 Task: Create in the project ZoomOut and in the Backlog issue 'Create a new online platform for online health and wellness courses with advanced fitness tracking and personalized nutrition features' a child issue 'Email campaign conversion rate tracking and analysis', and assign it to team member softage.3@softage.net.
Action: Mouse moved to (461, 305)
Screenshot: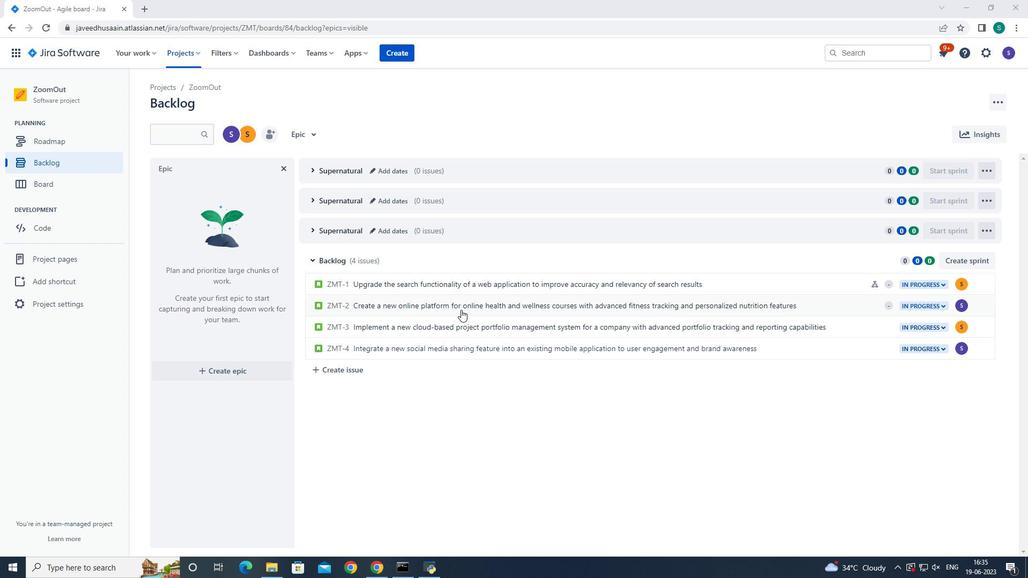 
Action: Mouse pressed left at (461, 305)
Screenshot: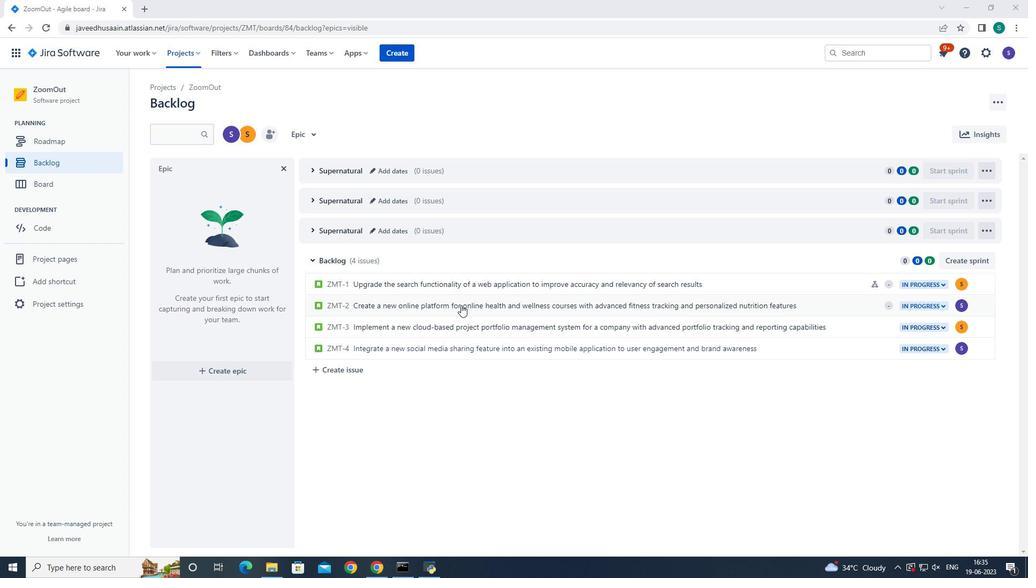 
Action: Mouse moved to (842, 257)
Screenshot: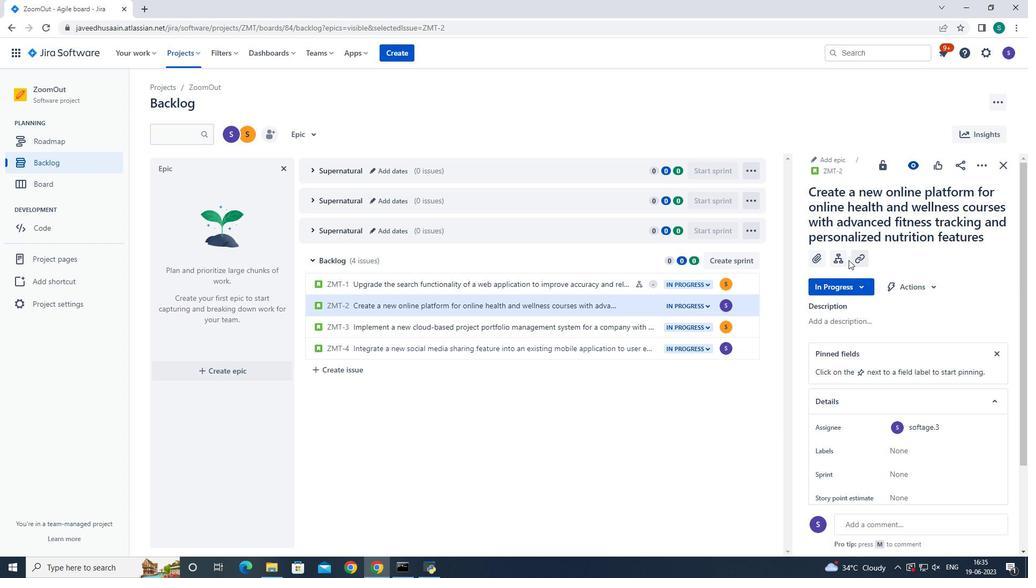 
Action: Mouse pressed left at (842, 257)
Screenshot: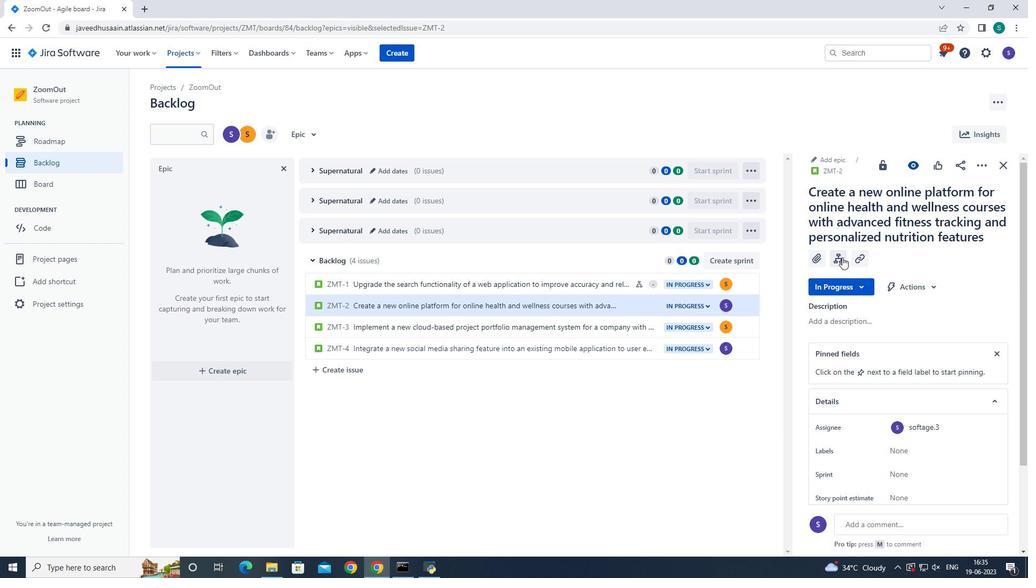 
Action: Mouse moved to (857, 348)
Screenshot: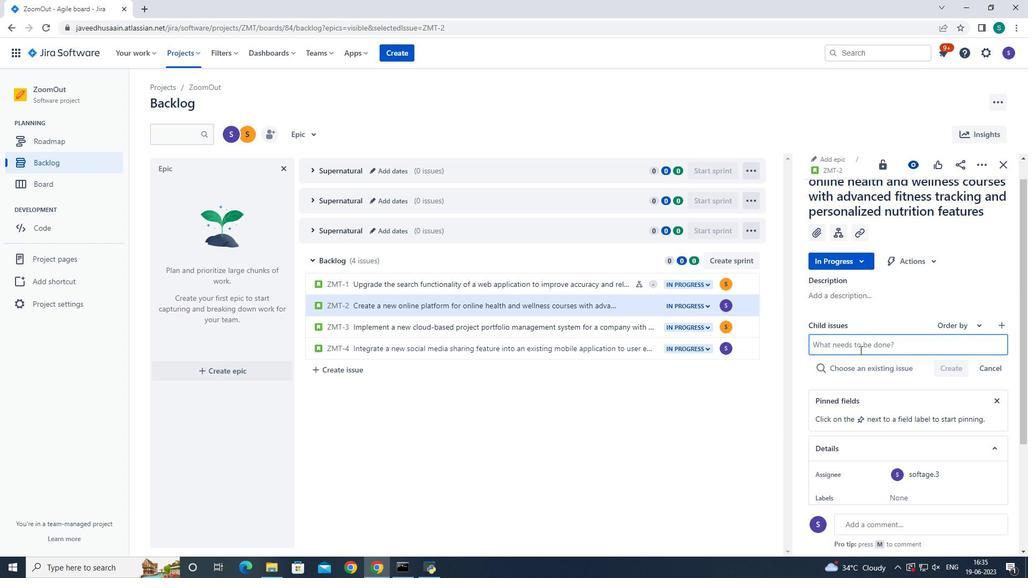 
Action: Mouse pressed left at (857, 348)
Screenshot: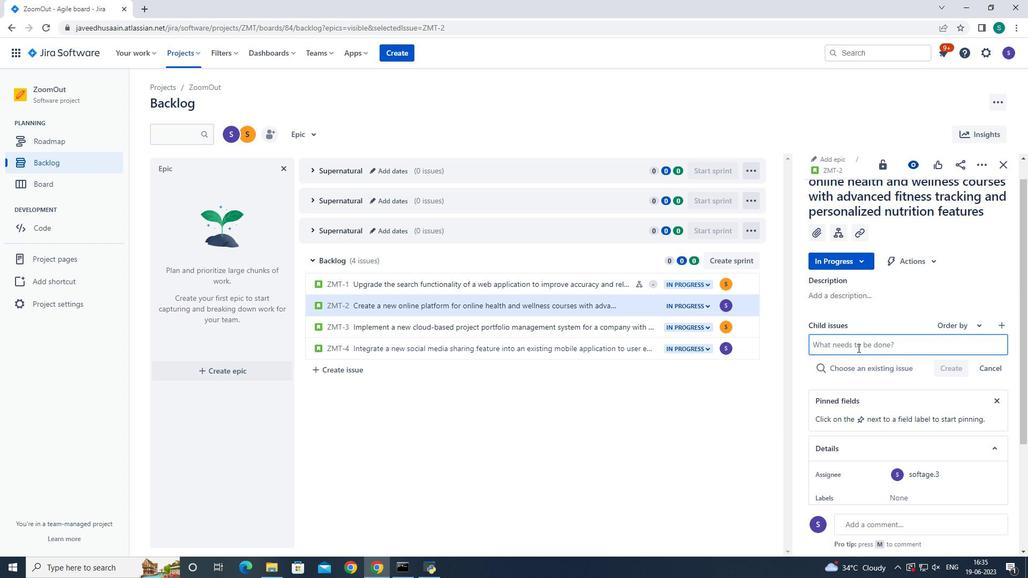 
Action: Key pressed <Key.shift>Emailk<Key.backspace><Key.space>campaign
Screenshot: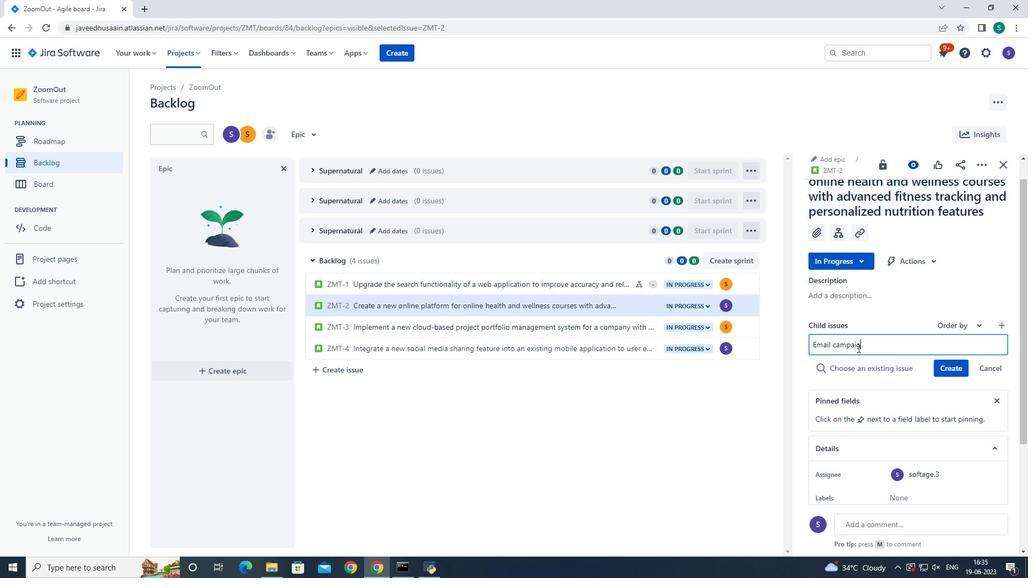 
Action: Mouse moved to (1030, 341)
Screenshot: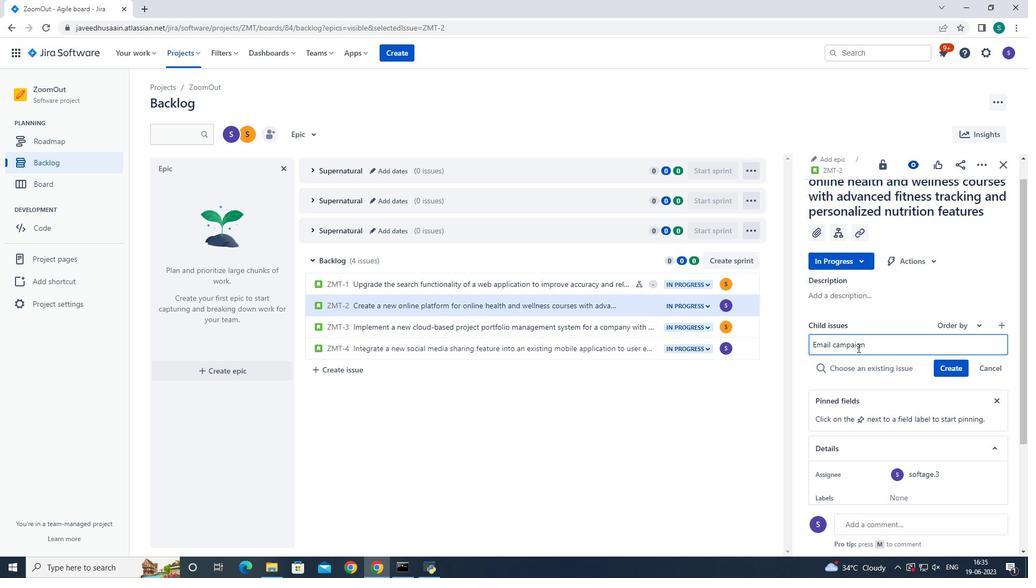 
Action: Key pressed <Key.backspace><Key.backspace><Key.backspace><Key.backspace><Key.backspace>paign<Key.space>conversu<Key.backspace>ion<Key.space>rate<Key.space>tracking<Key.space>and<Key.space>analysis
Screenshot: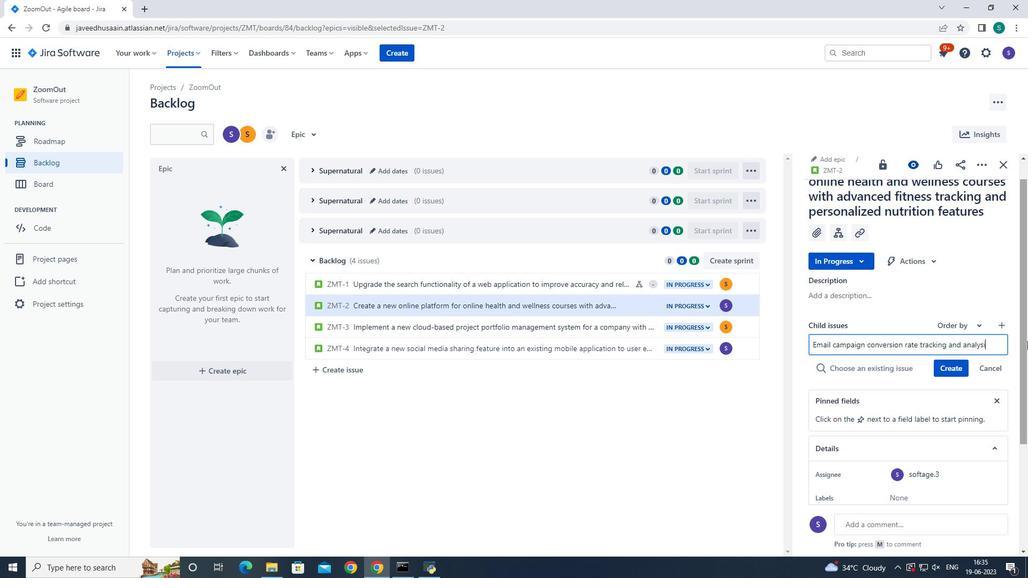 
Action: Mouse moved to (951, 370)
Screenshot: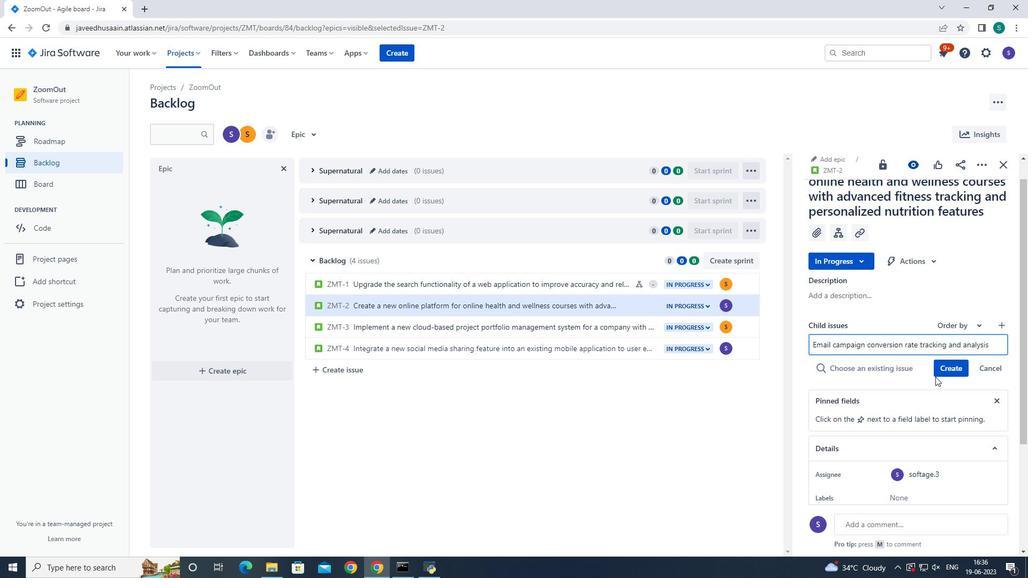 
Action: Mouse pressed left at (951, 370)
Screenshot: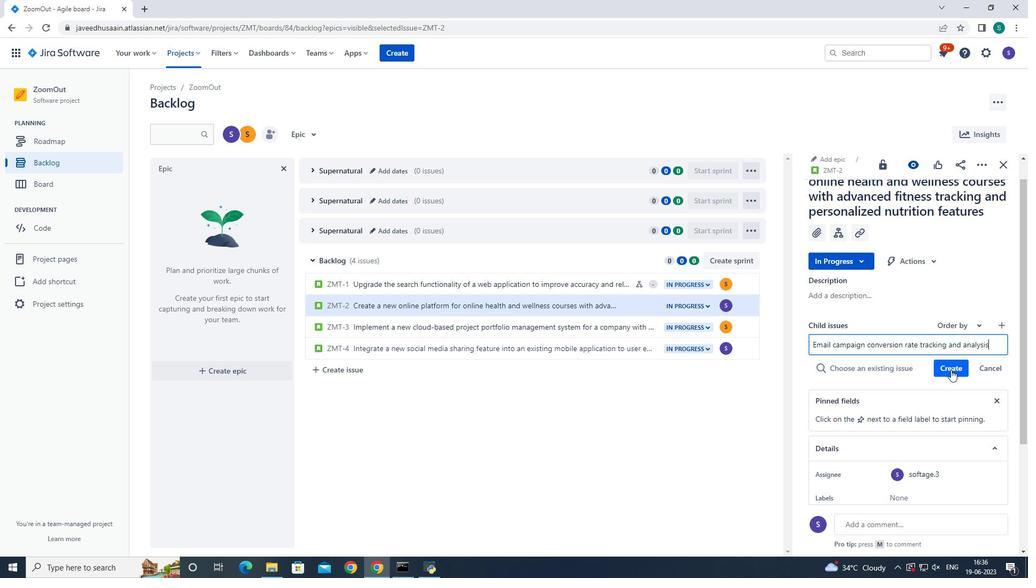 
Action: Mouse moved to (963, 350)
Screenshot: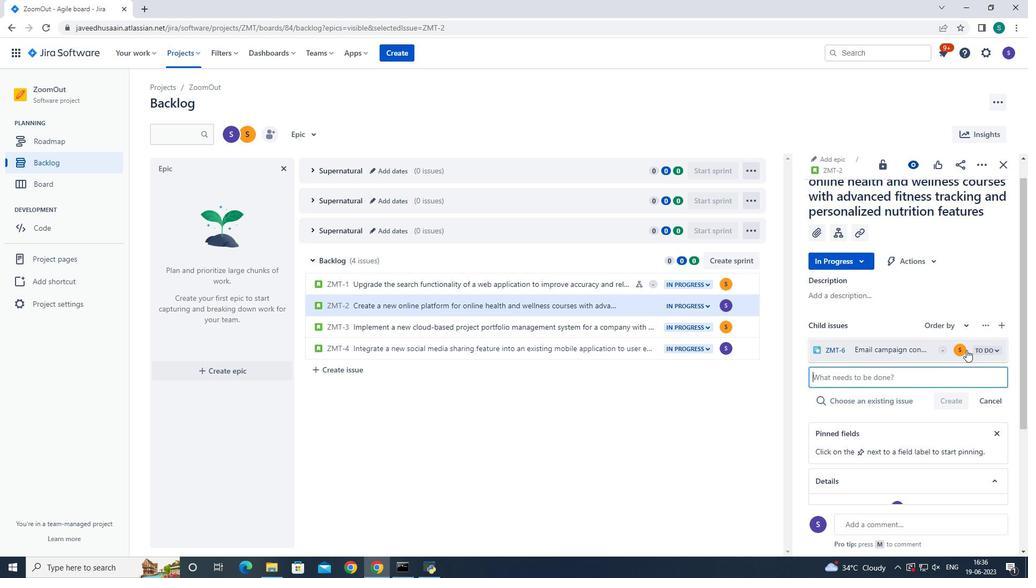
Action: Mouse pressed left at (963, 350)
Screenshot: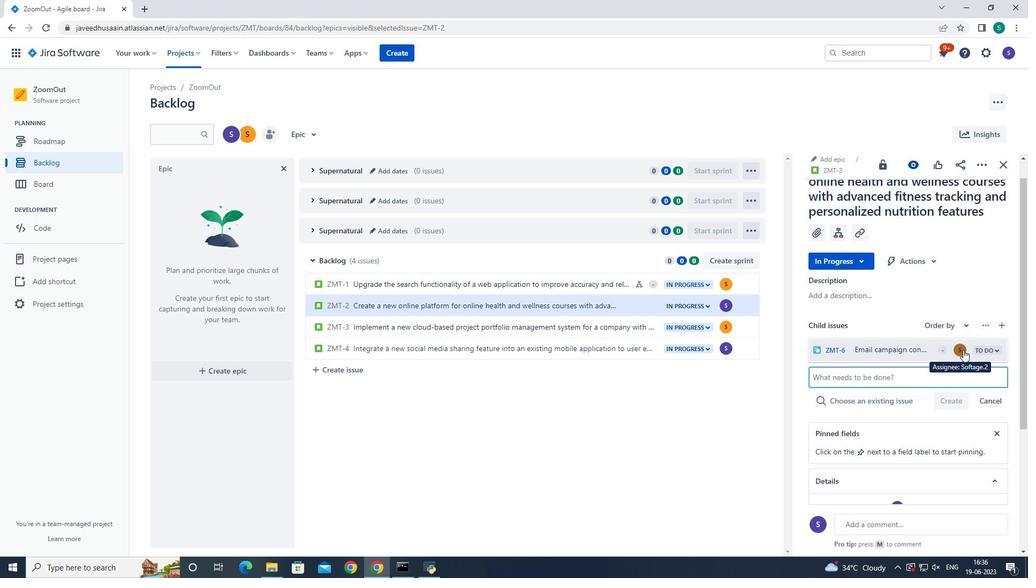 
Action: Mouse moved to (936, 342)
Screenshot: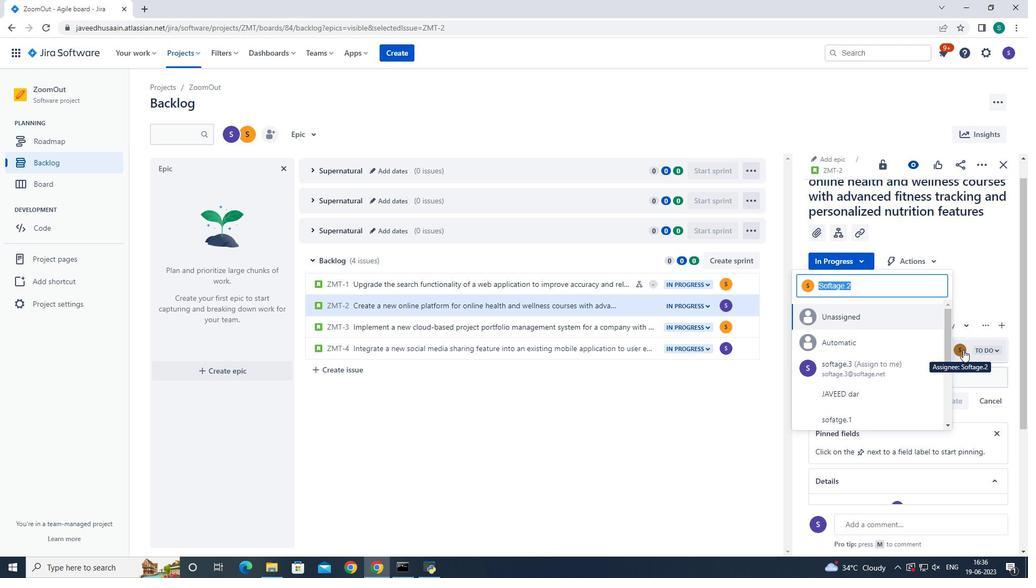 
Action: Key pressed <Key.backspace>softage.3<Key.shift>@softage.net
Screenshot: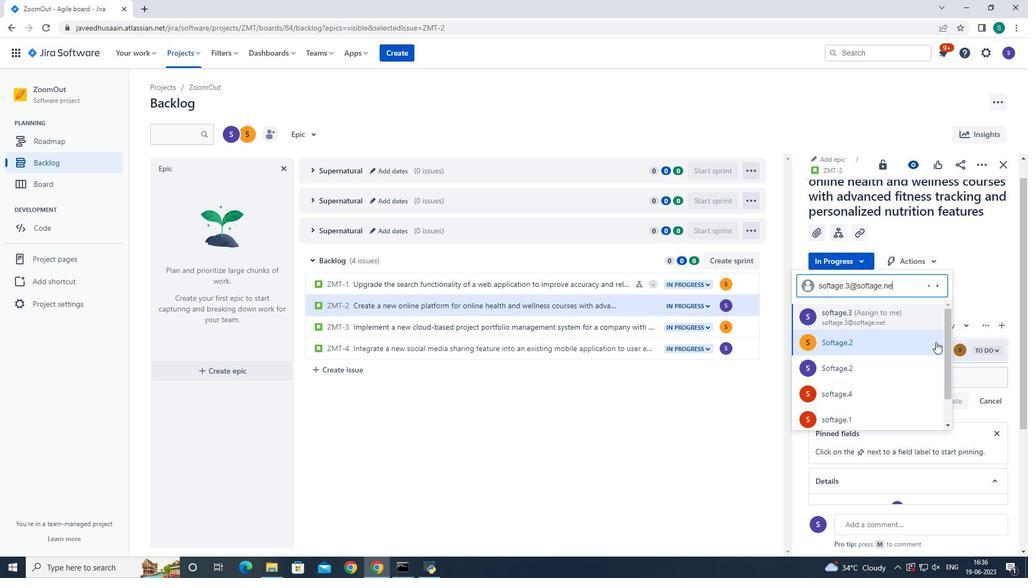
Action: Mouse moved to (849, 355)
Screenshot: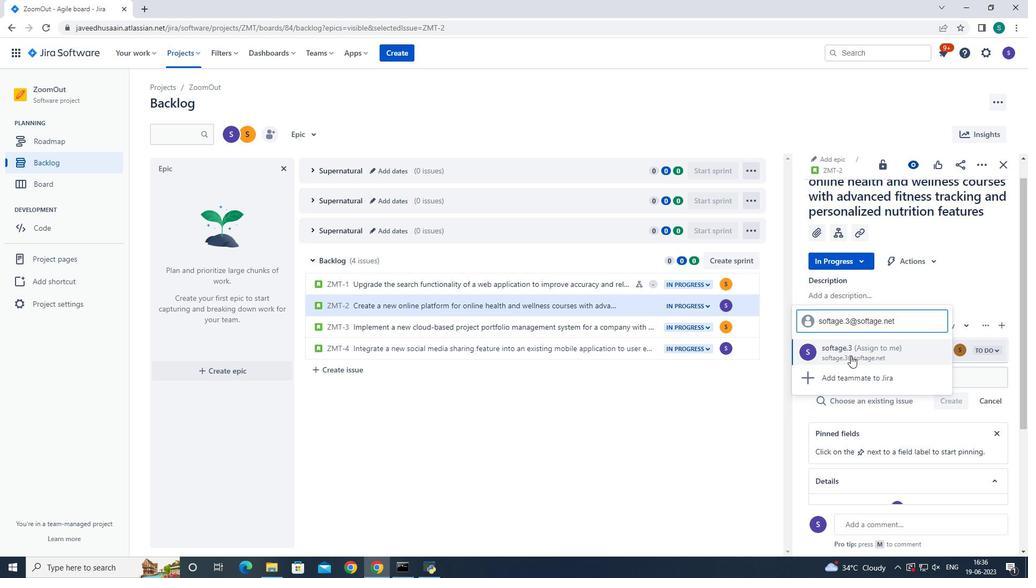 
Action: Mouse pressed left at (849, 355)
Screenshot: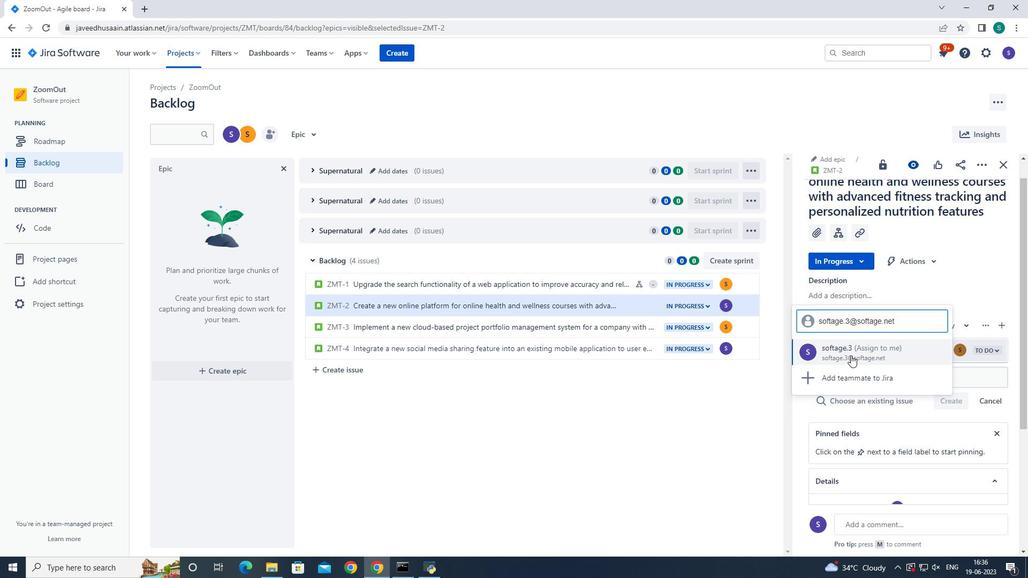 
Action: Mouse moved to (855, 334)
Screenshot: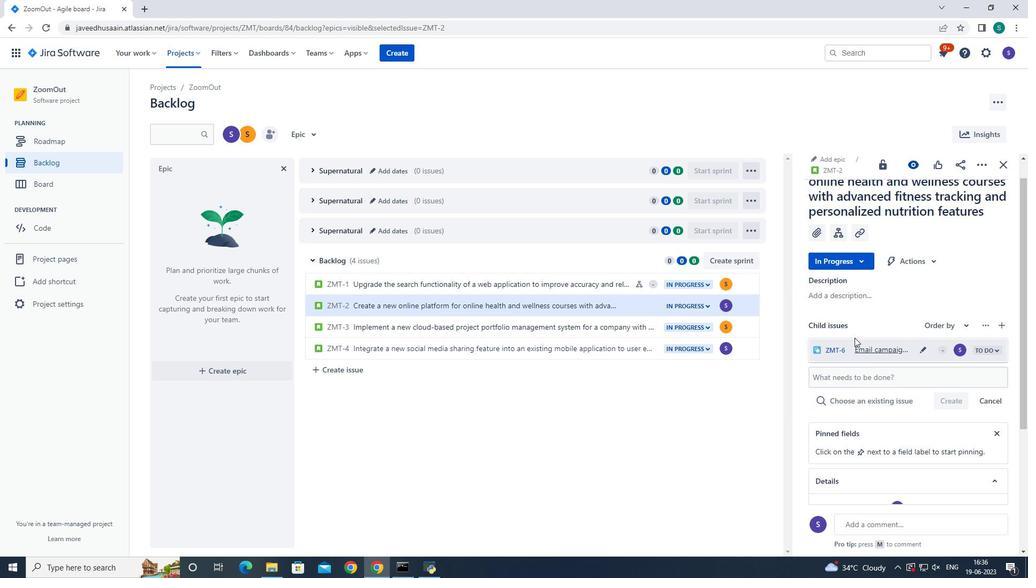
